Task: Set Answer 1 of the radio button to "Plan".
Action: Mouse moved to (437, 352)
Screenshot: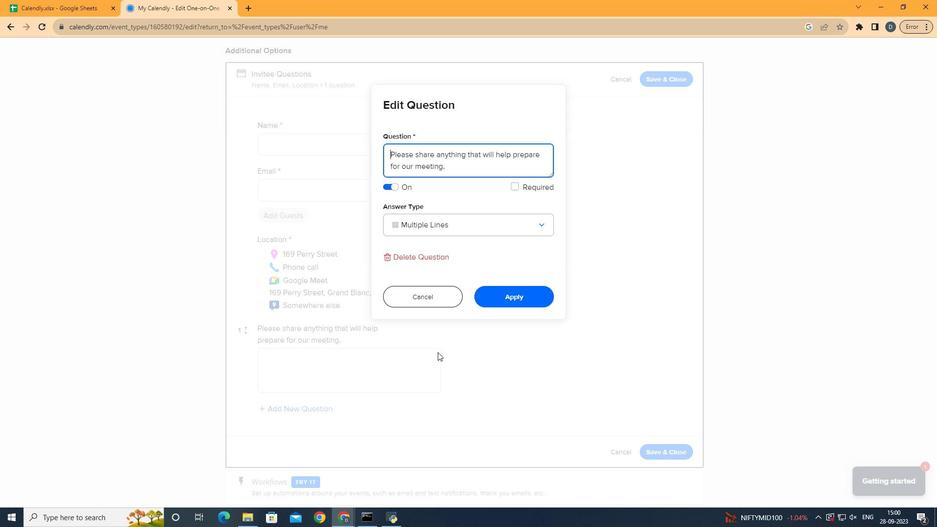 
Action: Mouse pressed left at (437, 352)
Screenshot: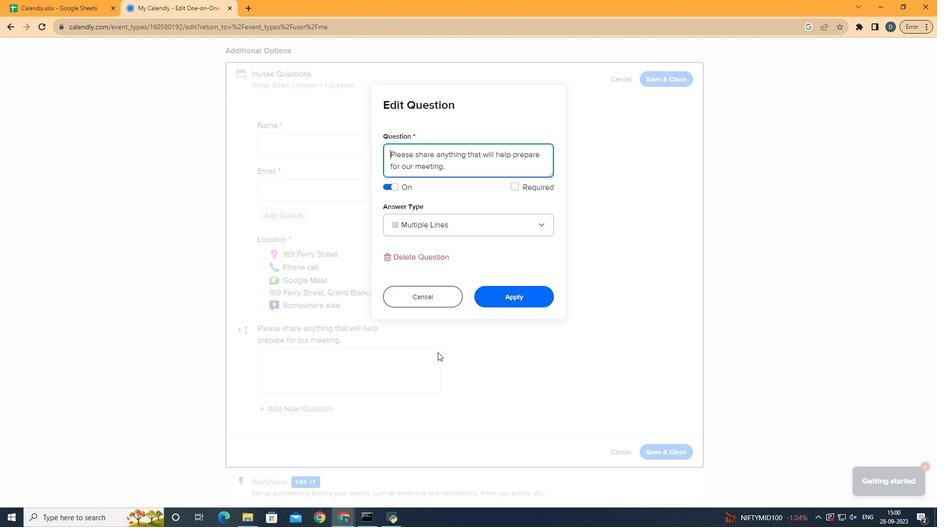 
Action: Mouse moved to (481, 228)
Screenshot: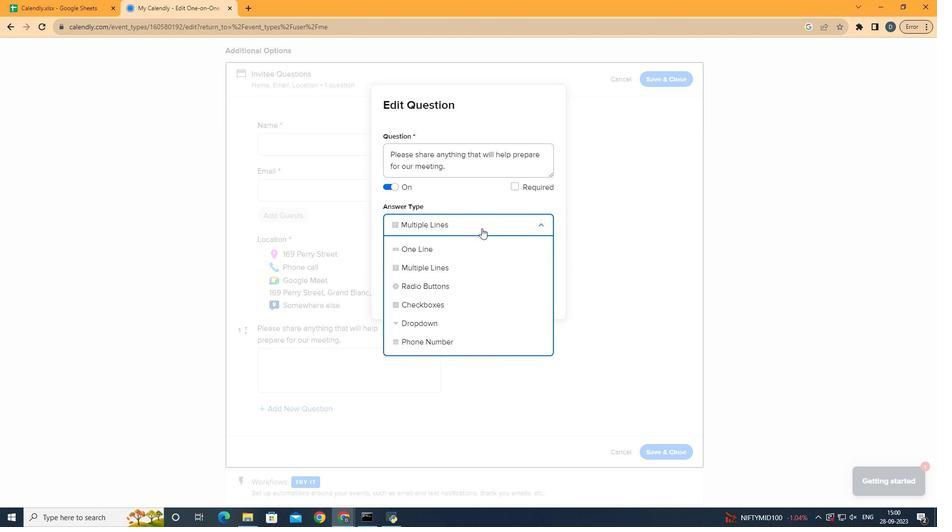 
Action: Mouse pressed left at (481, 228)
Screenshot: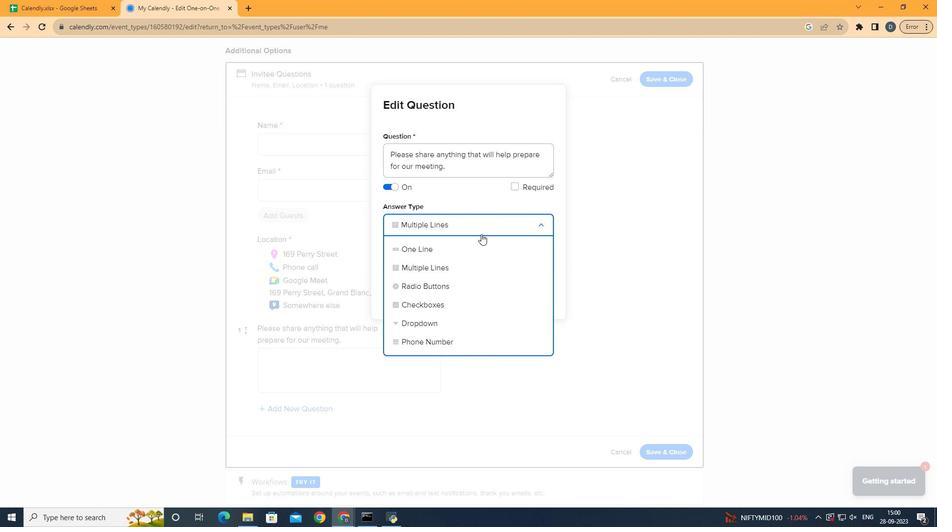 
Action: Mouse moved to (468, 279)
Screenshot: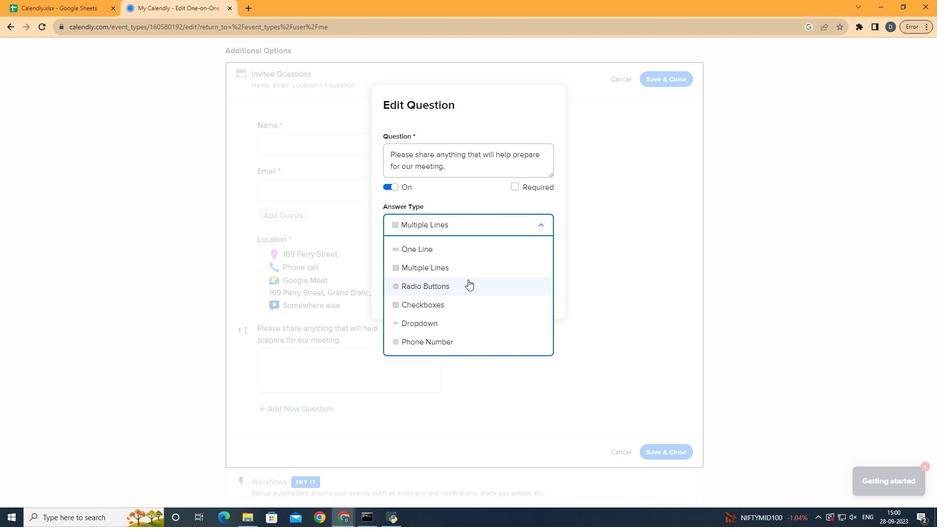 
Action: Mouse pressed left at (468, 279)
Screenshot: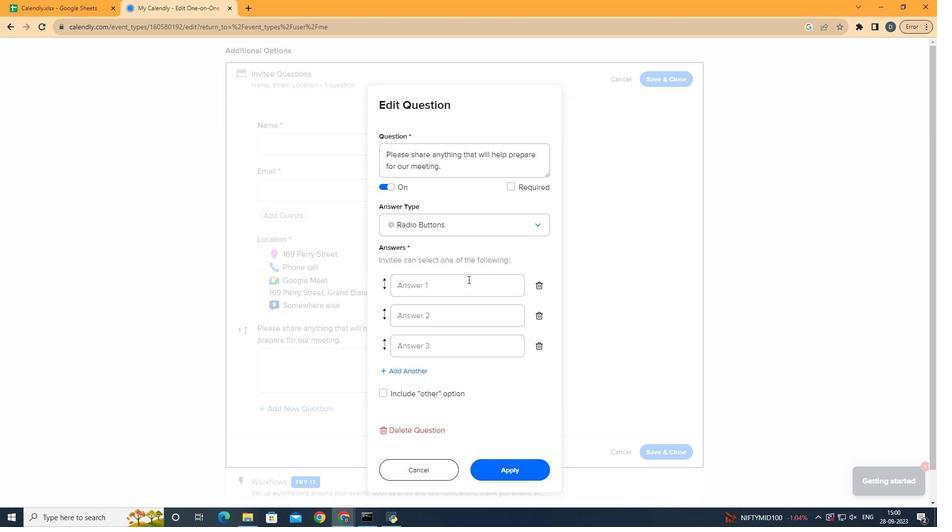 
Action: Mouse moved to (462, 287)
Screenshot: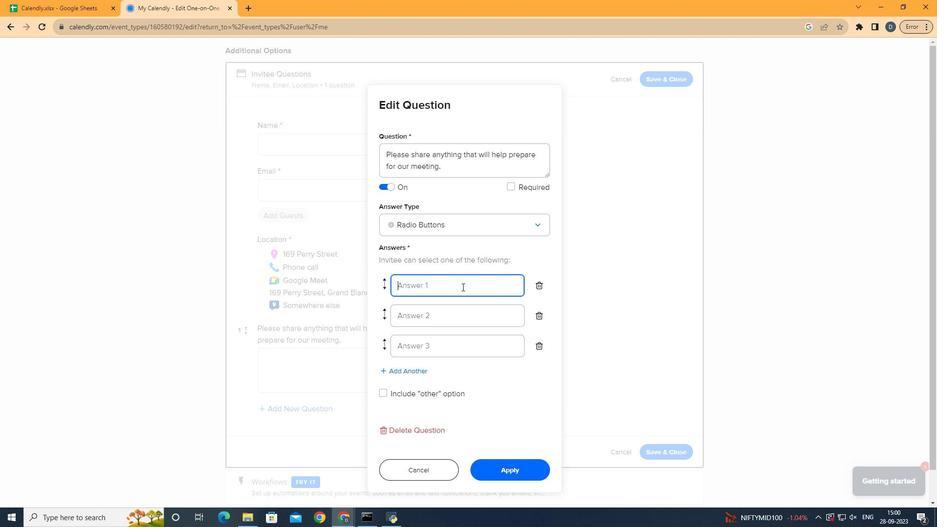 
Action: Mouse pressed left at (462, 287)
Screenshot: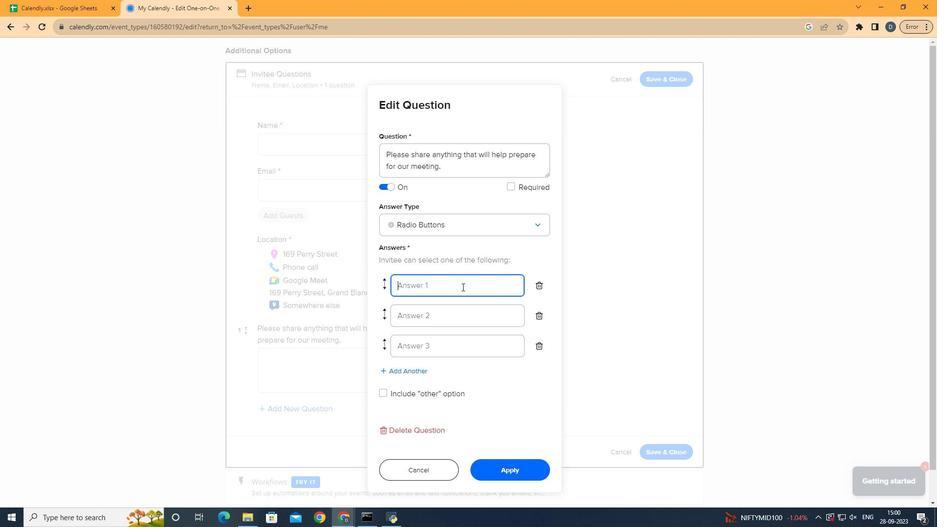 
Action: Key pressed <Key.shift>Plan
Screenshot: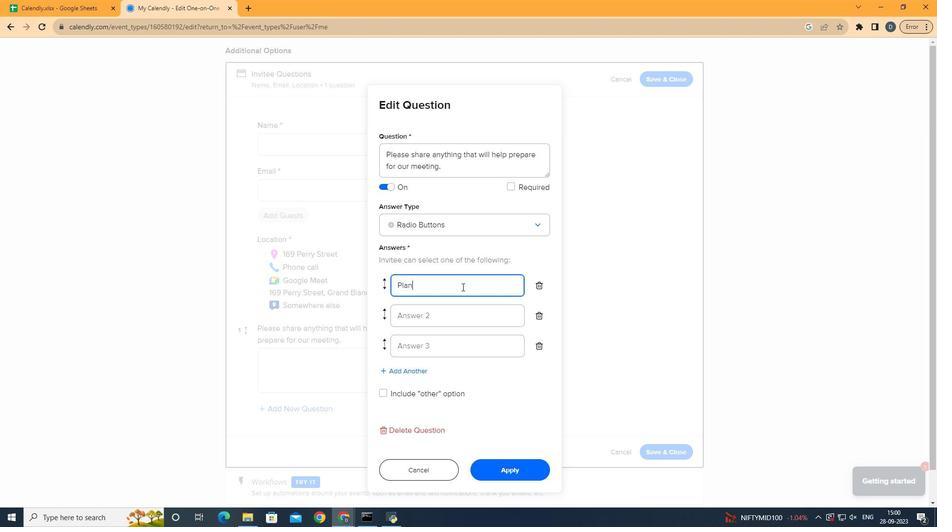 
Action: Mouse moved to (520, 249)
Screenshot: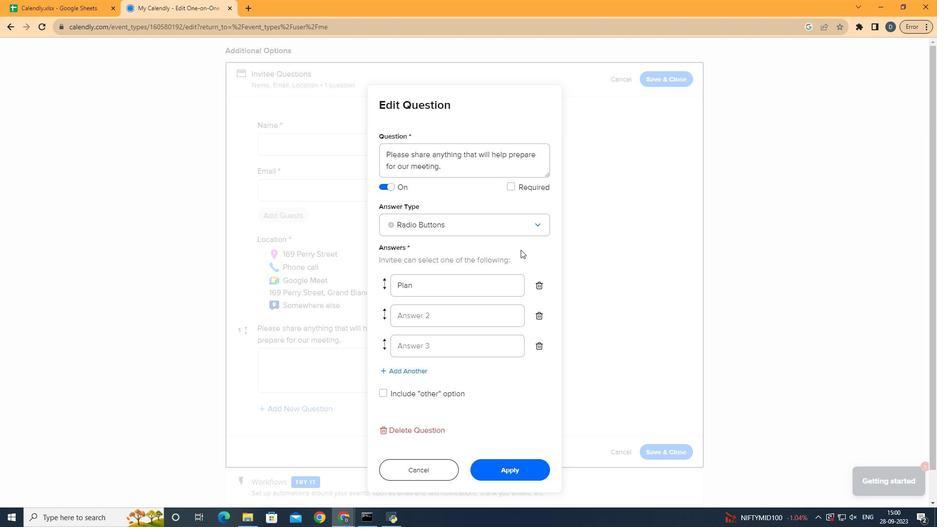 
Action: Mouse pressed left at (520, 249)
Screenshot: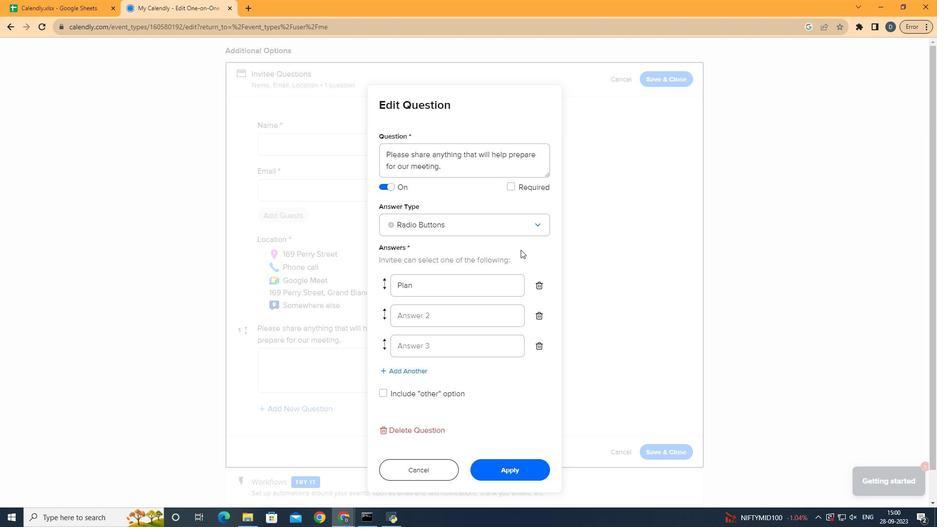 
